 Task: Set the "SAT>IP channel list" to "Astra 19.2 E".
Action: Mouse moved to (109, 14)
Screenshot: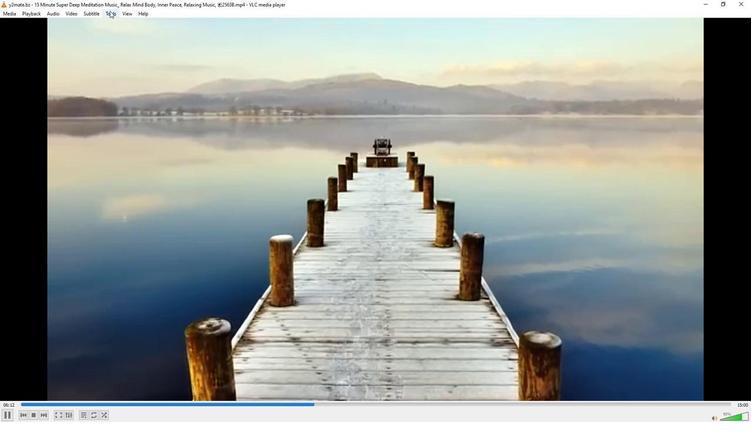 
Action: Mouse pressed left at (109, 14)
Screenshot: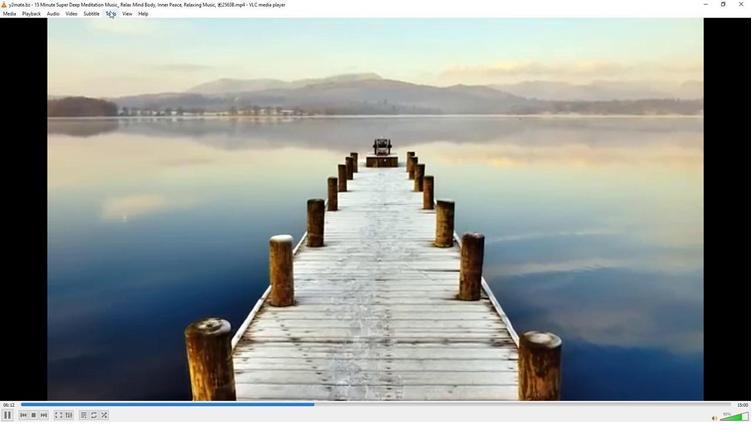 
Action: Mouse moved to (124, 109)
Screenshot: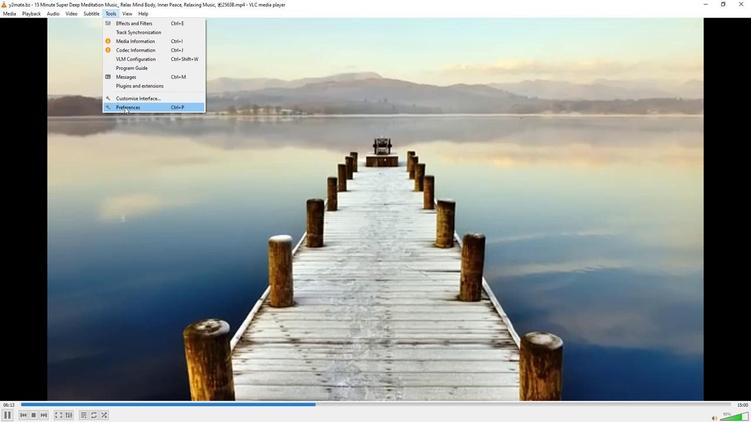 
Action: Mouse pressed left at (124, 109)
Screenshot: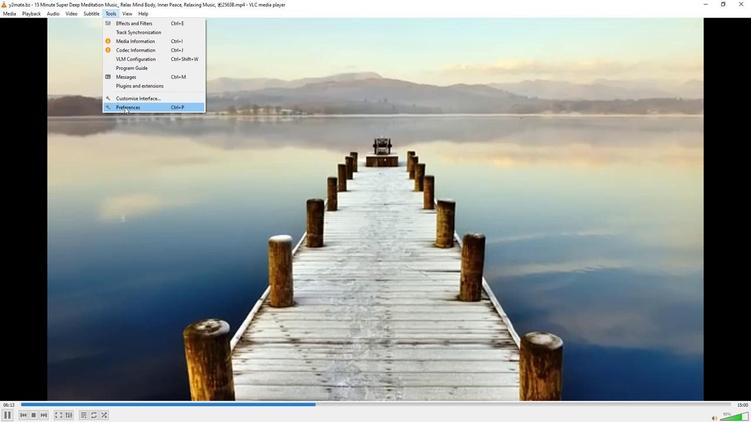 
Action: Mouse moved to (249, 343)
Screenshot: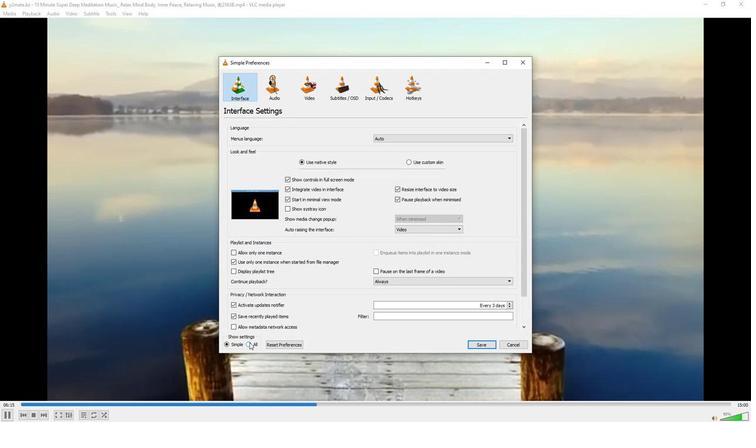
Action: Mouse pressed left at (249, 343)
Screenshot: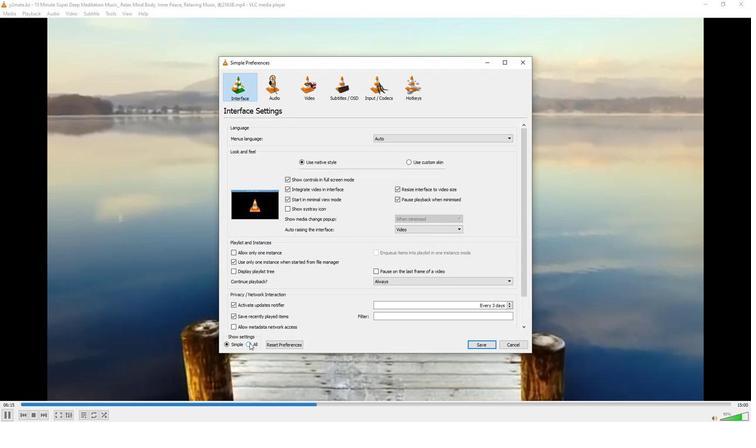 
Action: Mouse moved to (234, 289)
Screenshot: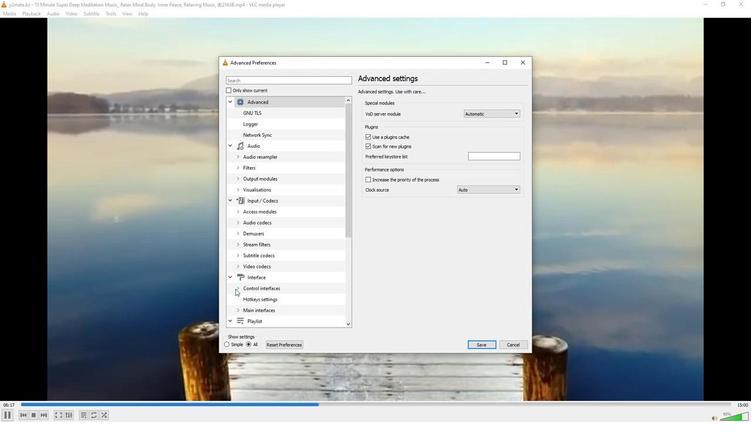 
Action: Mouse scrolled (234, 289) with delta (0, 0)
Screenshot: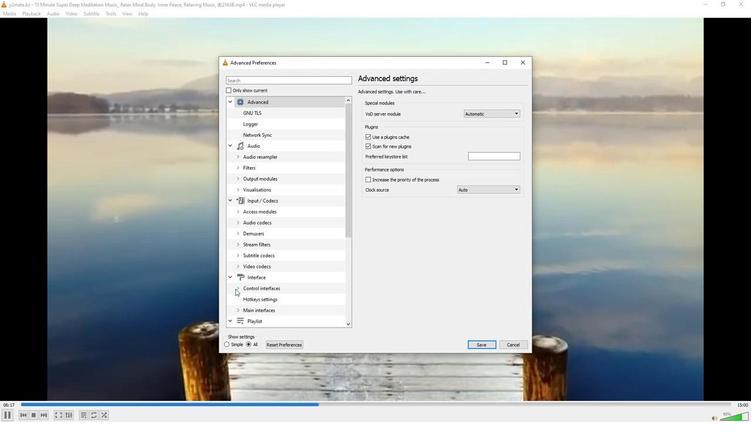 
Action: Mouse moved to (236, 309)
Screenshot: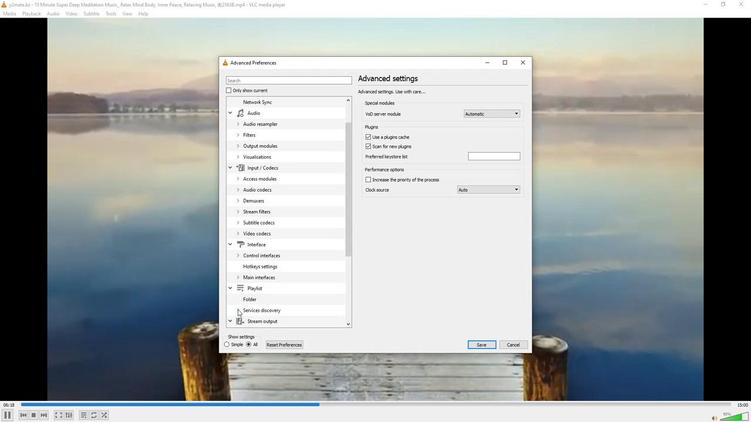 
Action: Mouse pressed left at (236, 309)
Screenshot: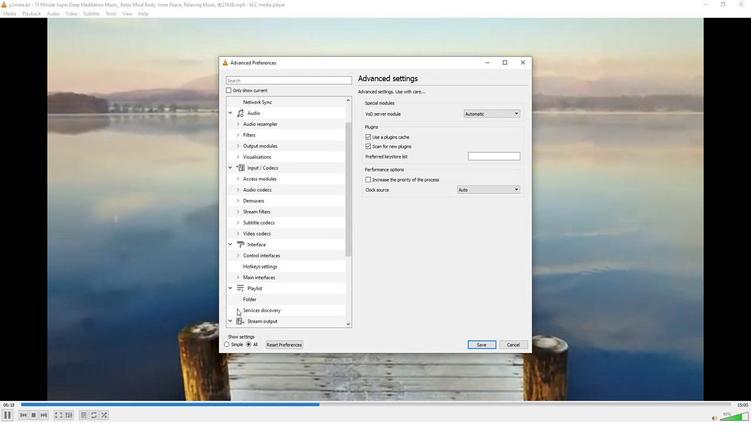 
Action: Mouse moved to (243, 306)
Screenshot: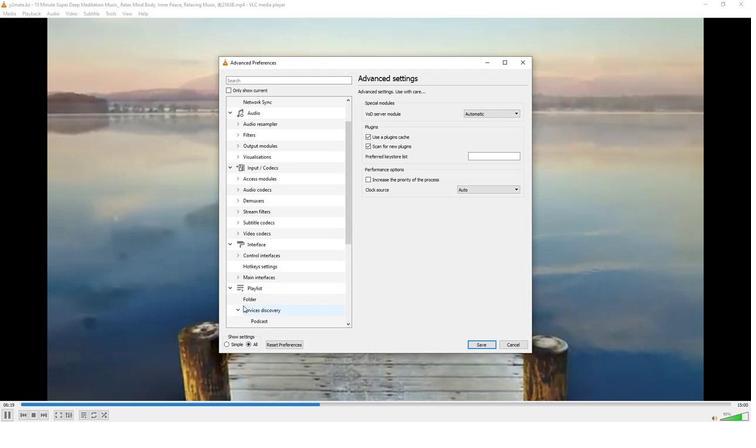 
Action: Mouse scrolled (243, 306) with delta (0, 0)
Screenshot: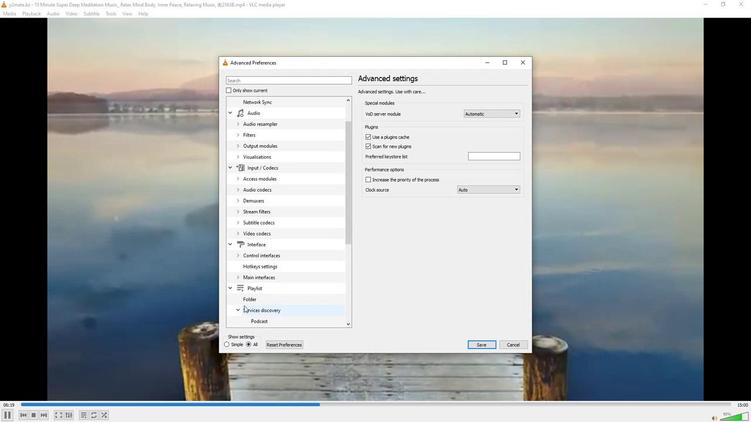 
Action: Mouse moved to (251, 308)
Screenshot: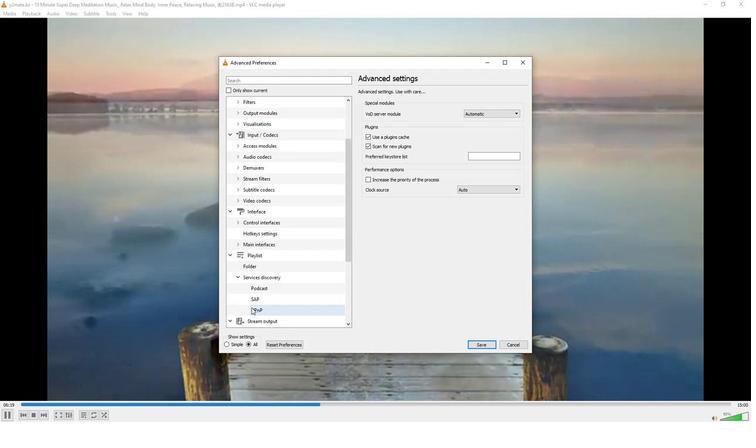 
Action: Mouse pressed left at (251, 308)
Screenshot: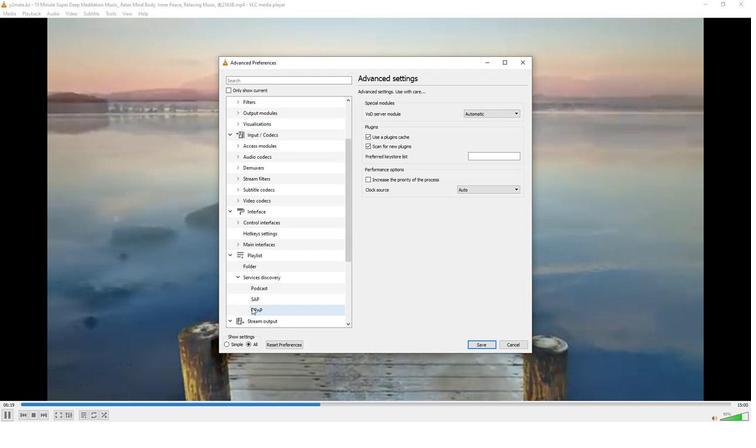 
Action: Mouse moved to (518, 105)
Screenshot: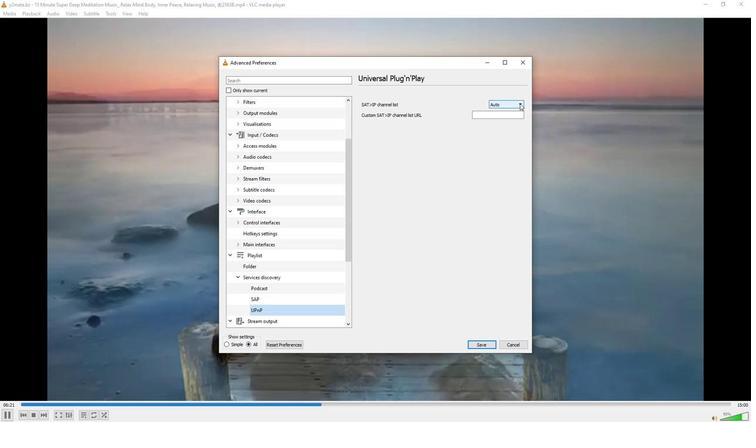 
Action: Mouse pressed left at (518, 105)
Screenshot: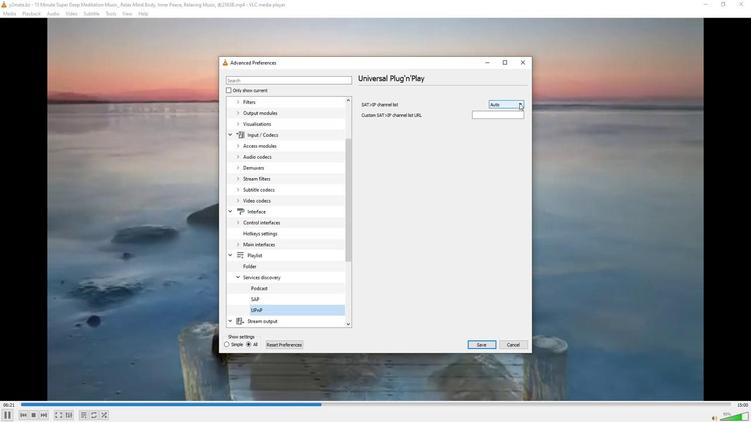 
Action: Mouse moved to (509, 117)
Screenshot: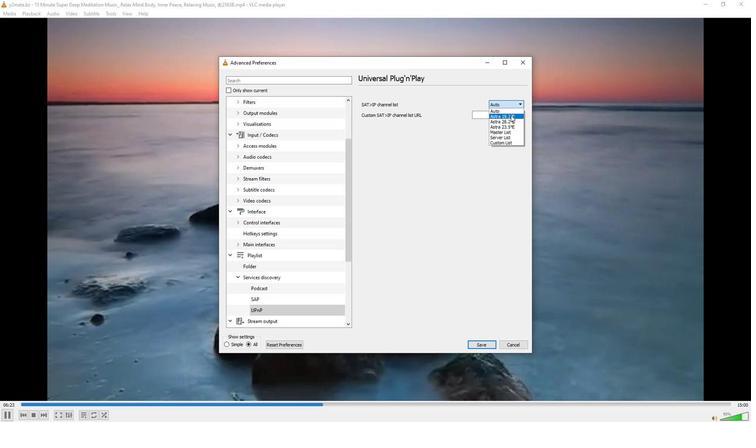 
Action: Mouse pressed left at (509, 117)
Screenshot: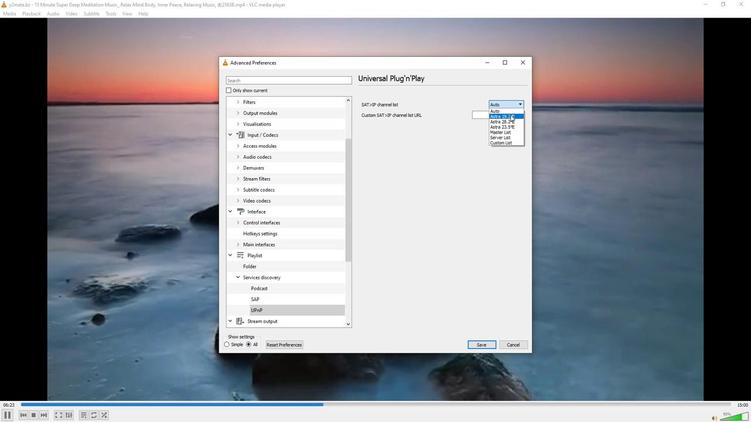 
Action: Mouse moved to (486, 189)
Screenshot: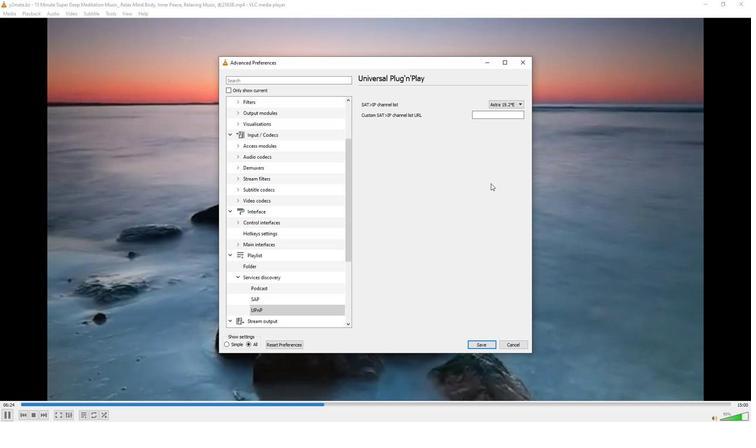 
